 Task: Set the default behavior for third-party sign-in content to "Block sign-in prompts from identity services".
Action: Mouse moved to (1130, 34)
Screenshot: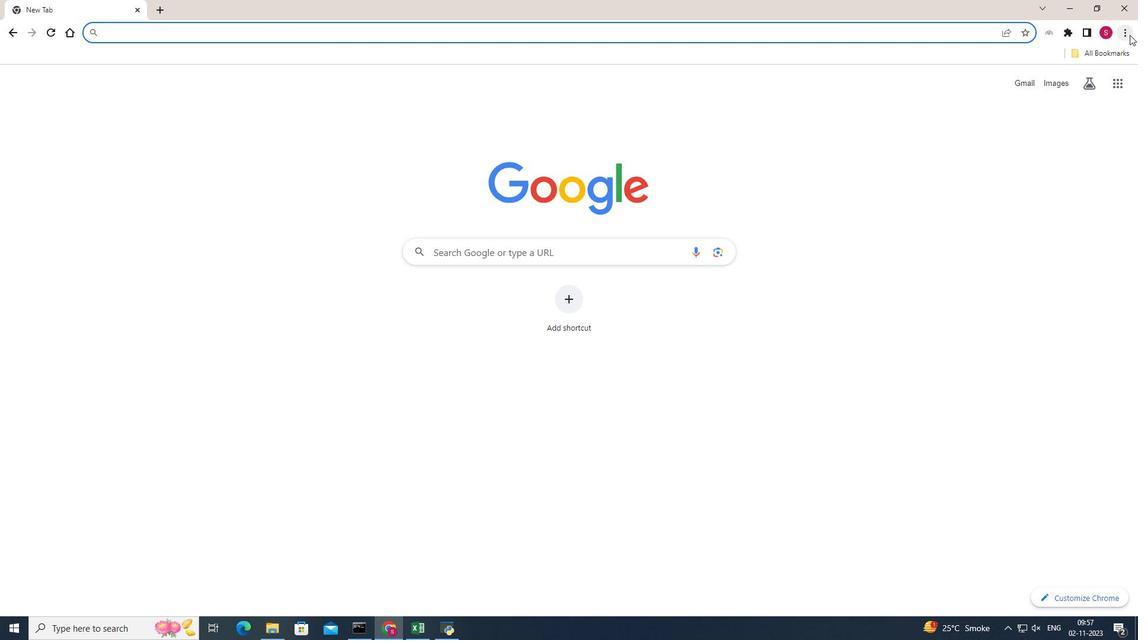 
Action: Mouse pressed left at (1130, 34)
Screenshot: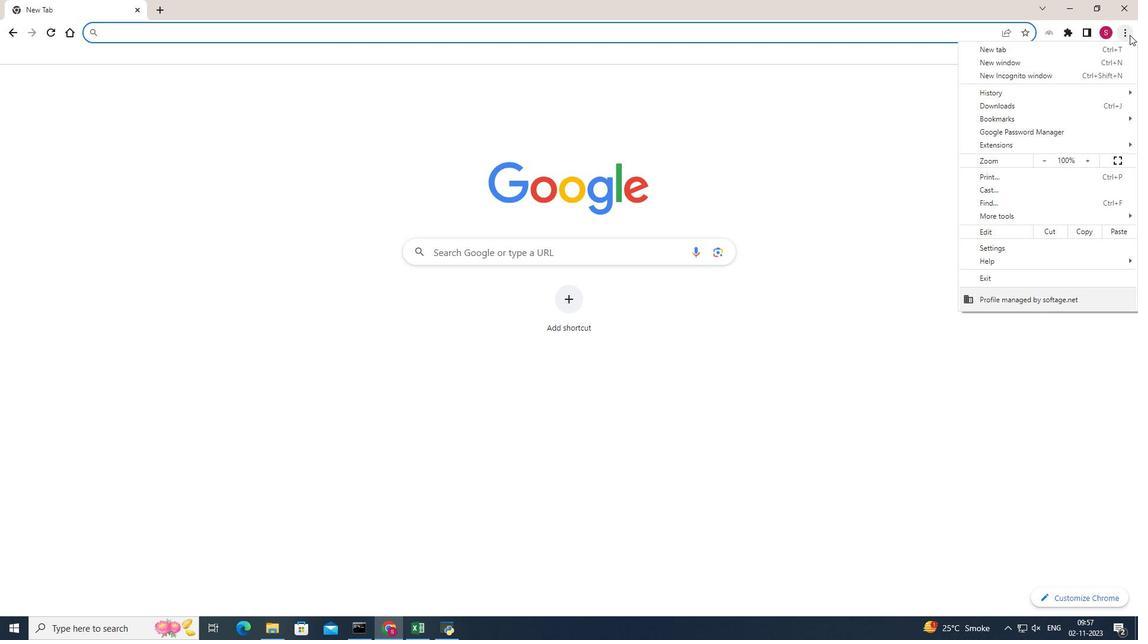 
Action: Mouse moved to (1013, 245)
Screenshot: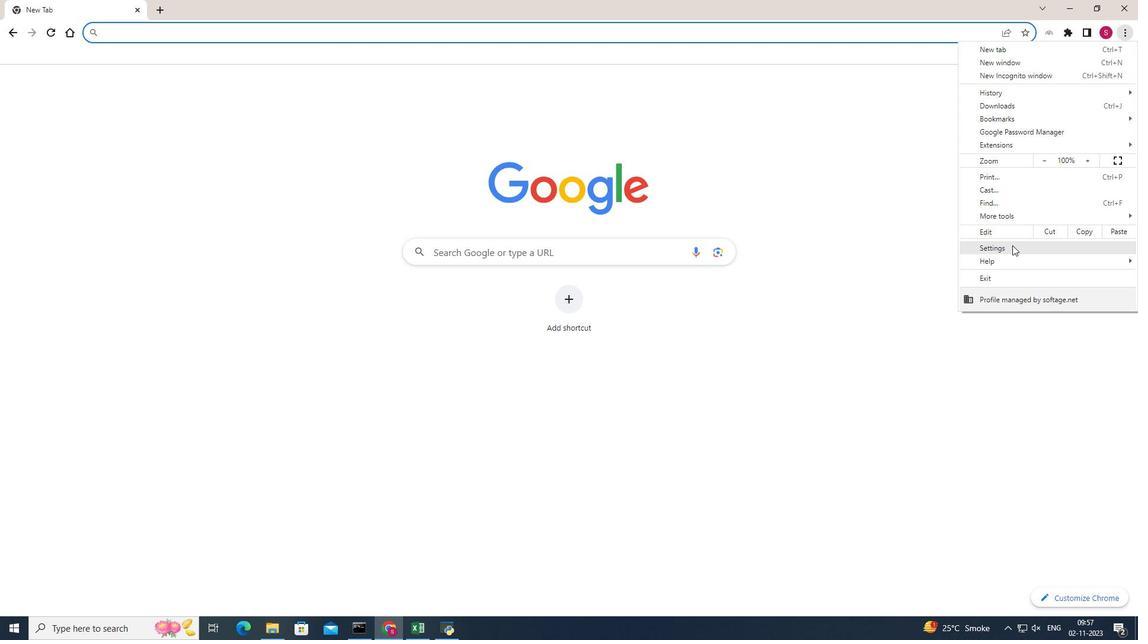 
Action: Mouse pressed left at (1013, 245)
Screenshot: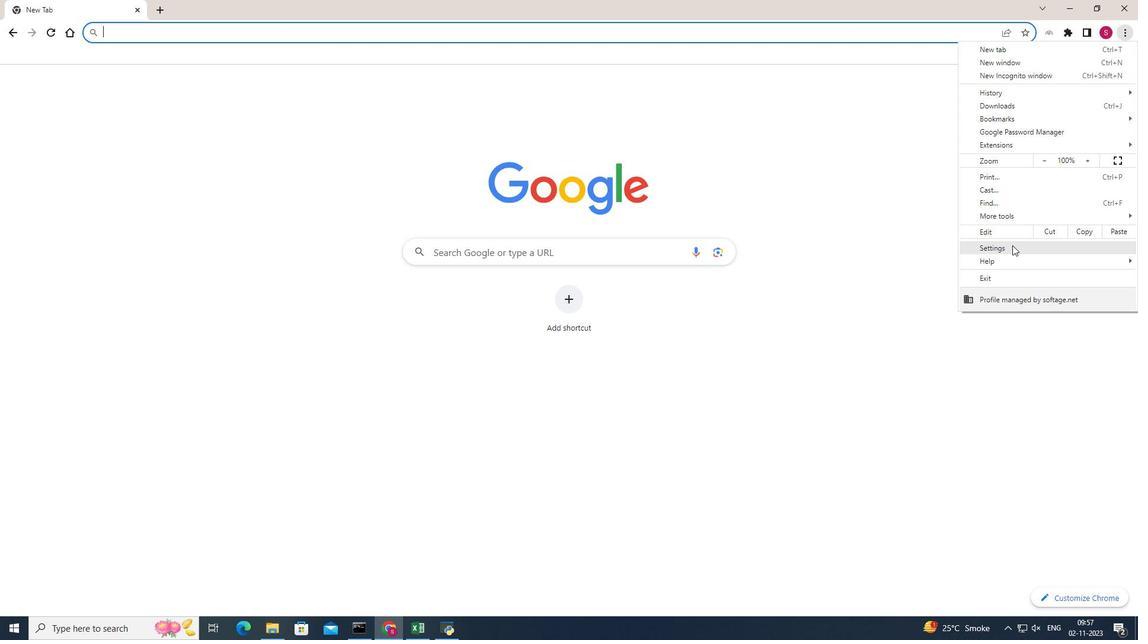 
Action: Mouse moved to (96, 153)
Screenshot: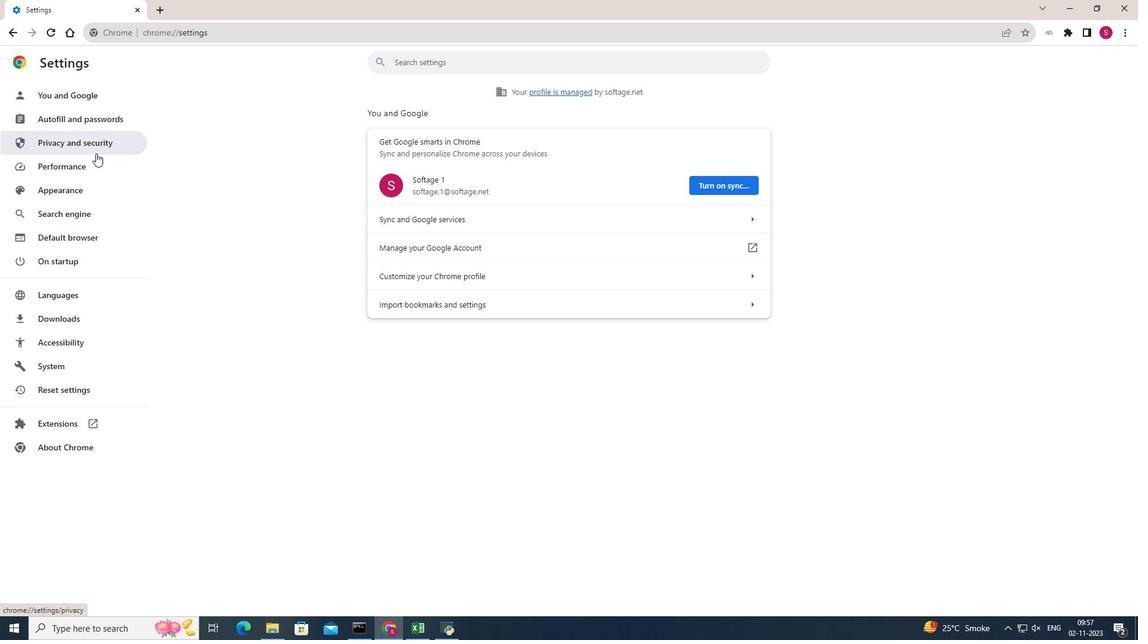 
Action: Mouse pressed left at (96, 153)
Screenshot: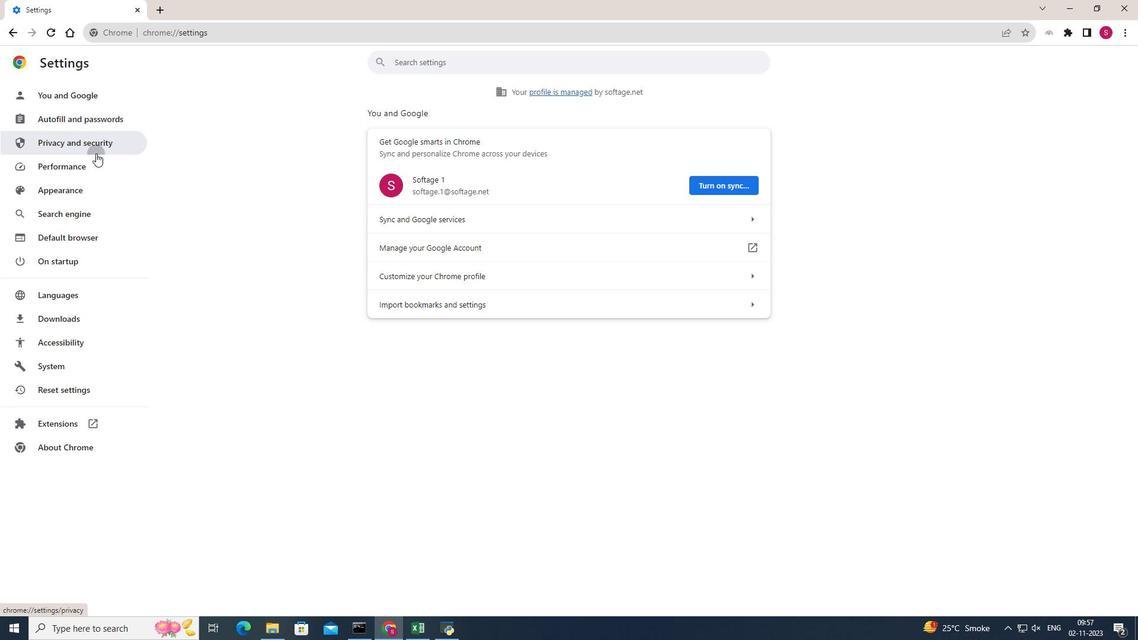 
Action: Mouse moved to (574, 378)
Screenshot: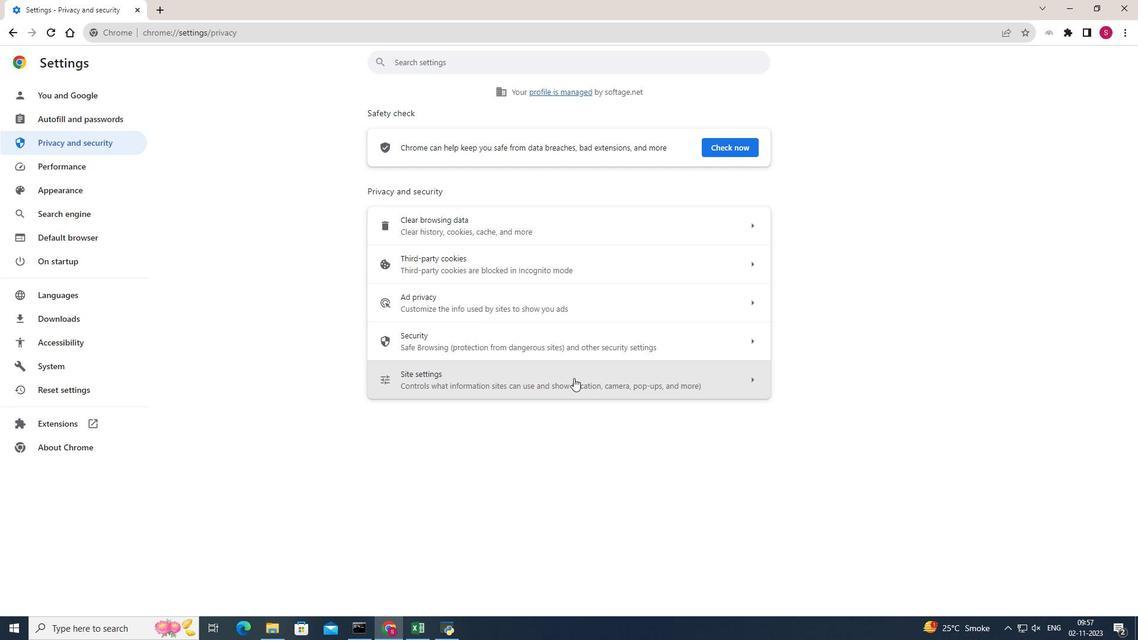 
Action: Mouse pressed left at (574, 378)
Screenshot: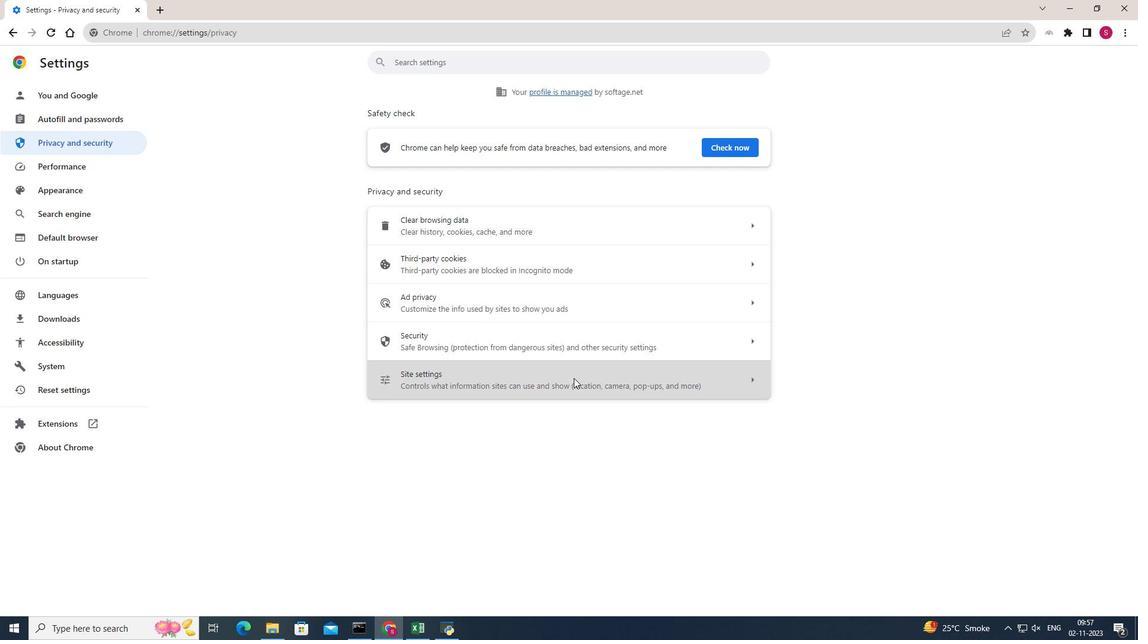 
Action: Mouse moved to (581, 370)
Screenshot: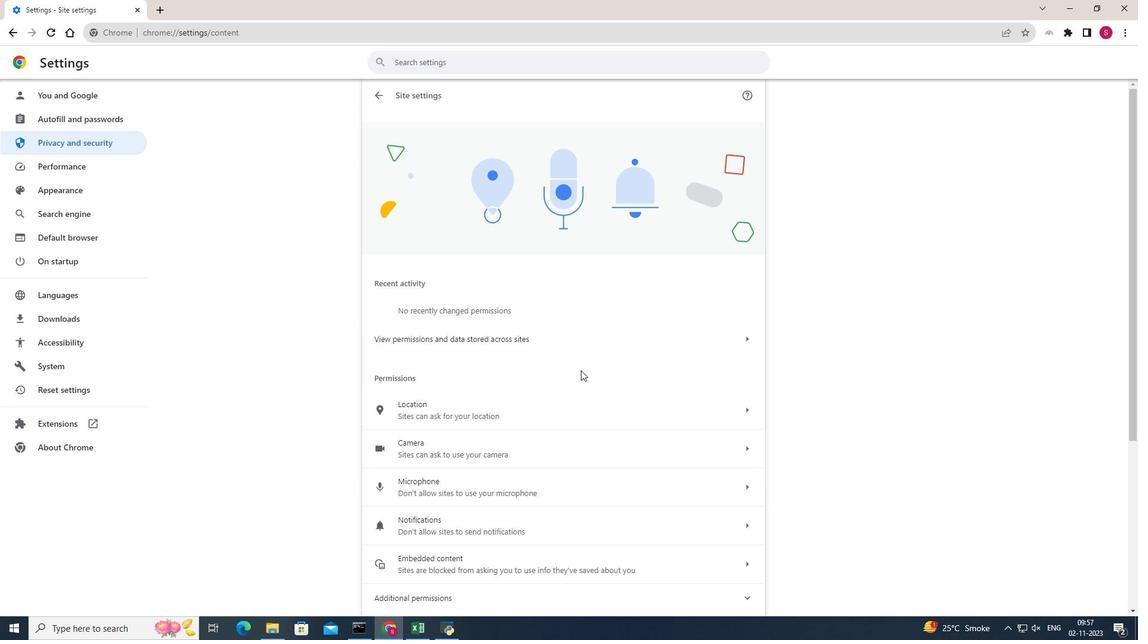 
Action: Mouse scrolled (581, 370) with delta (0, 0)
Screenshot: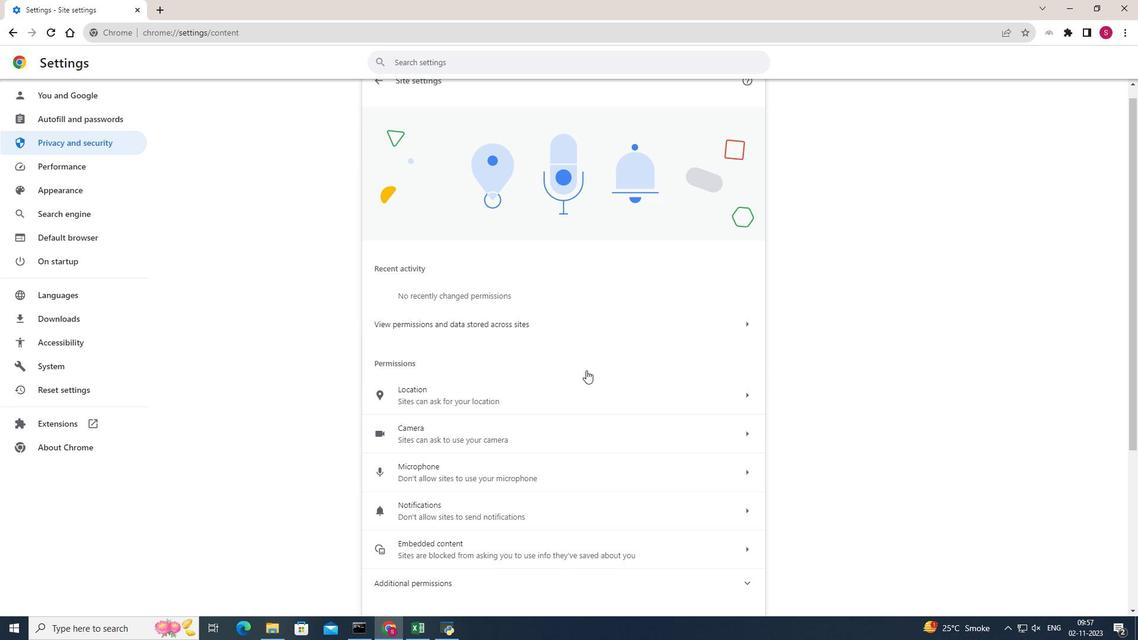 
Action: Mouse scrolled (581, 370) with delta (0, 0)
Screenshot: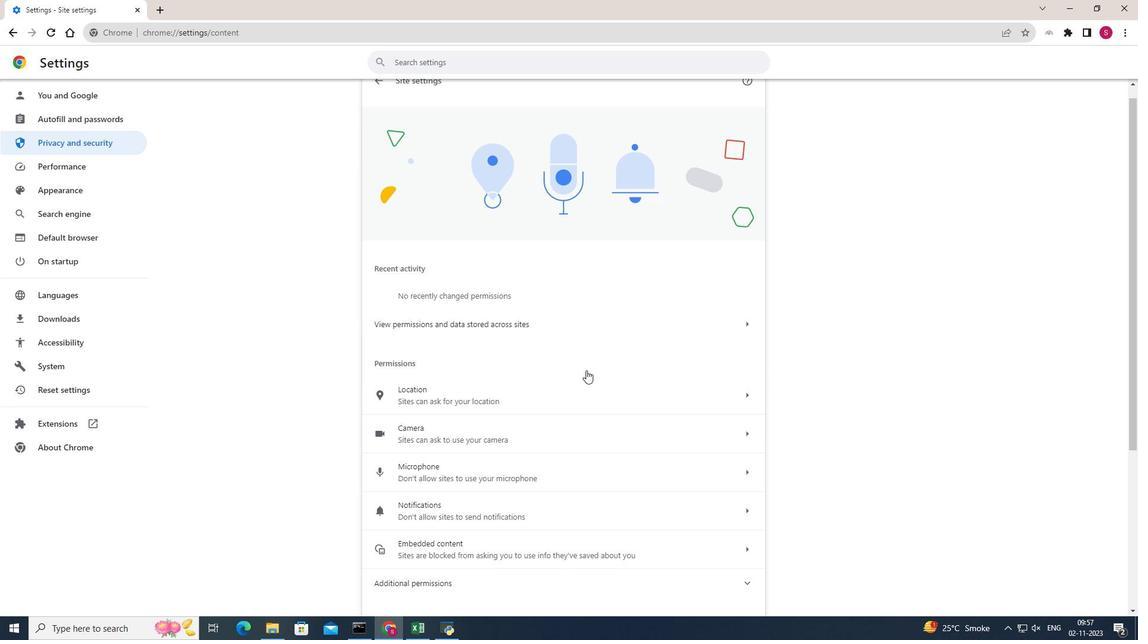 
Action: Mouse moved to (582, 370)
Screenshot: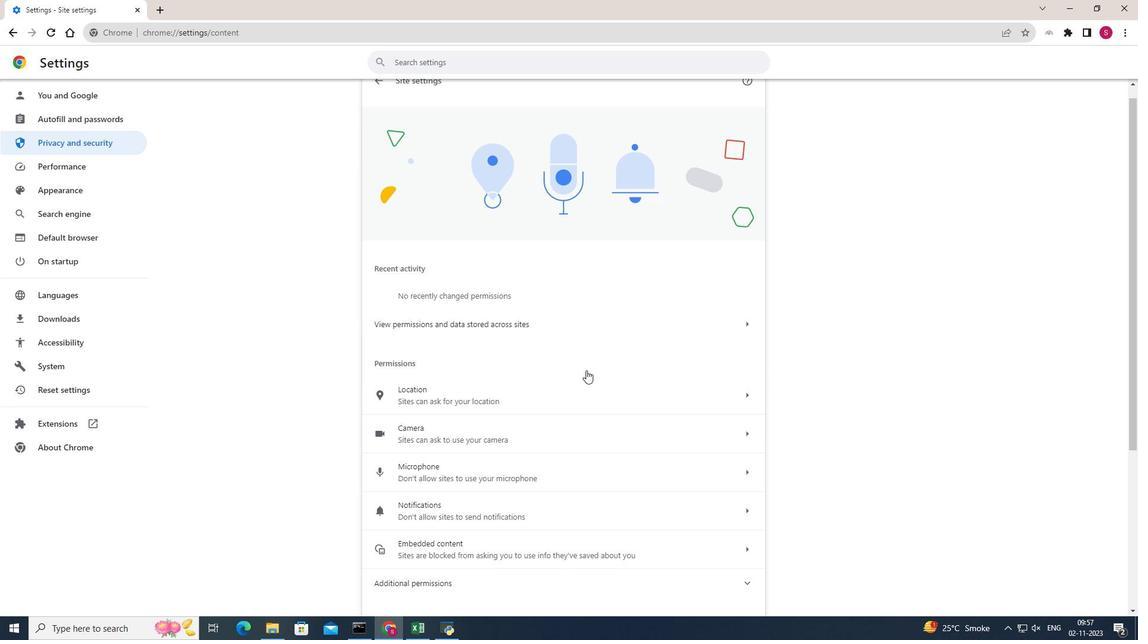 
Action: Mouse scrolled (582, 370) with delta (0, 0)
Screenshot: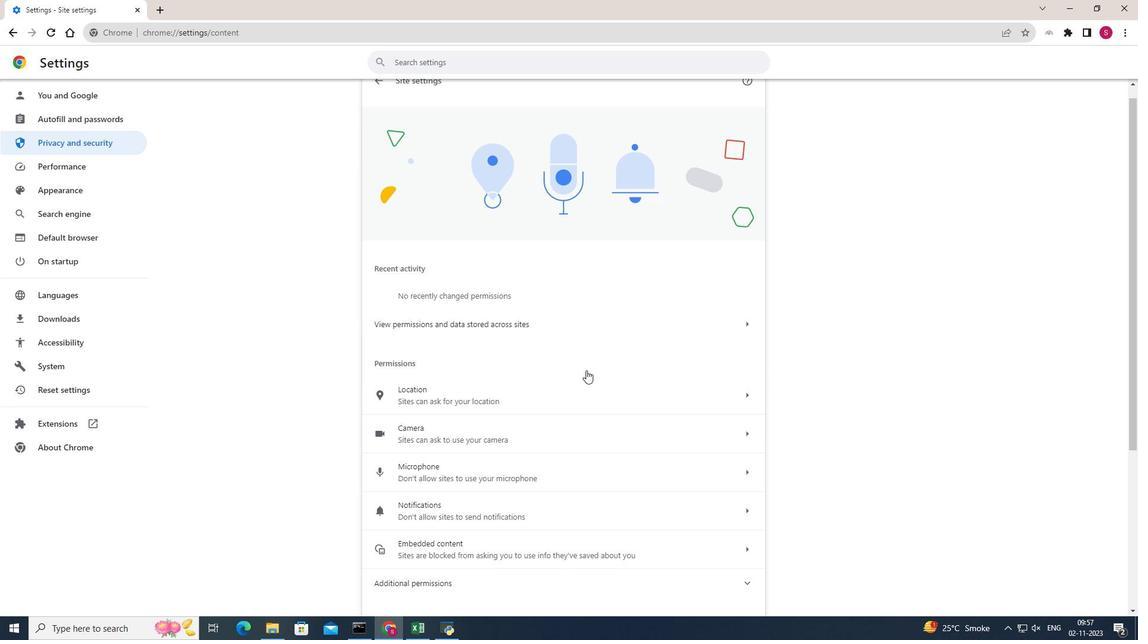 
Action: Mouse moved to (583, 370)
Screenshot: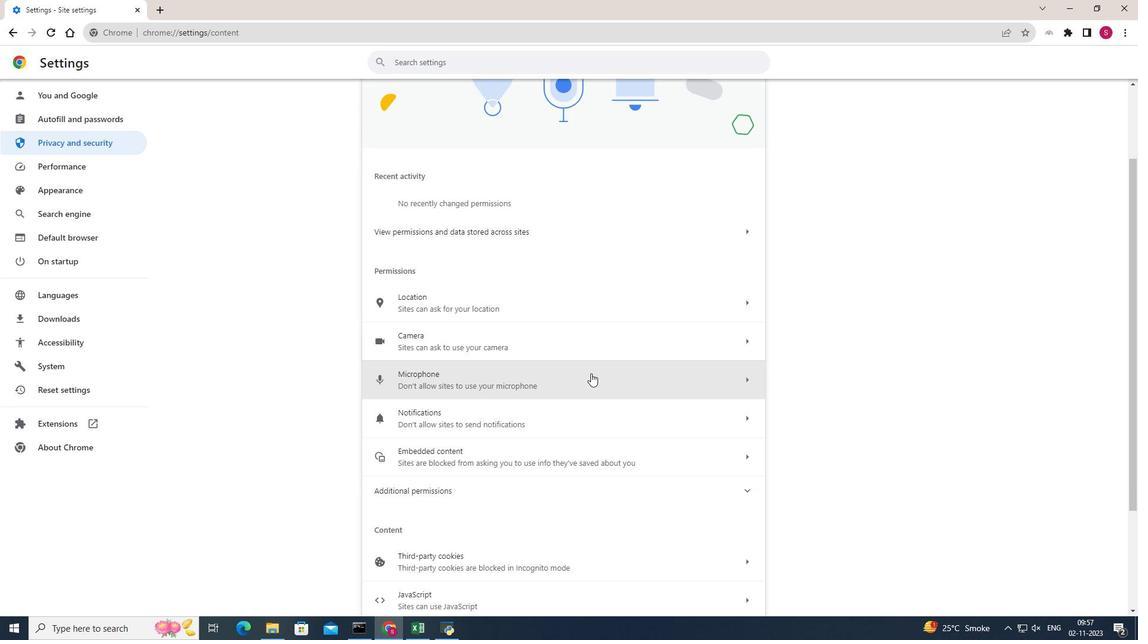 
Action: Mouse scrolled (583, 370) with delta (0, 0)
Screenshot: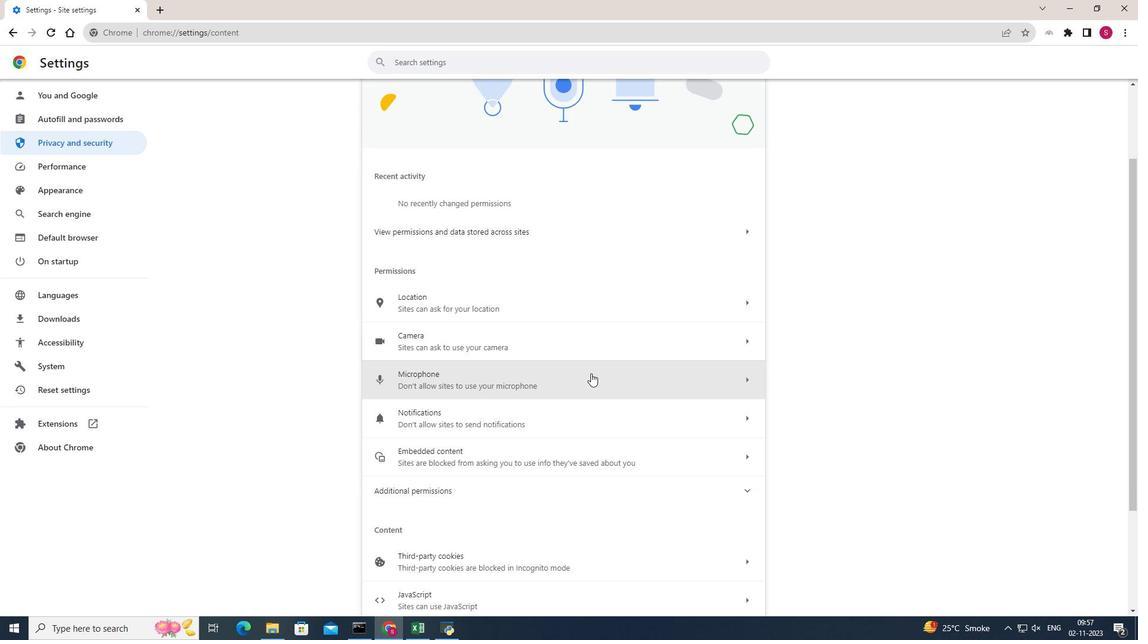 
Action: Mouse moved to (584, 370)
Screenshot: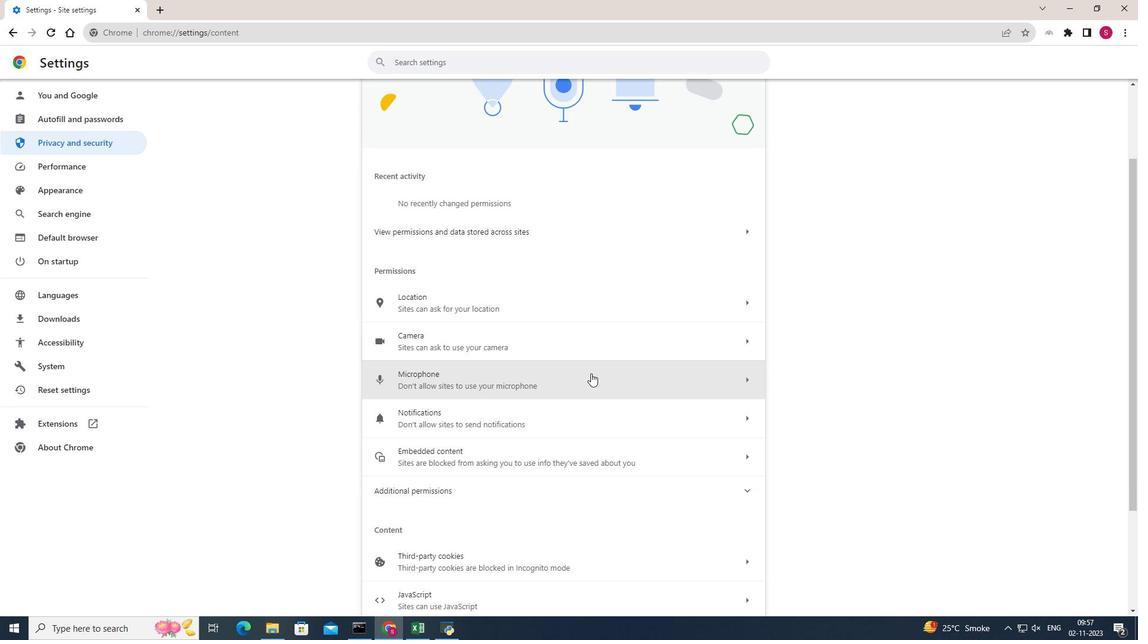
Action: Mouse scrolled (584, 370) with delta (0, 0)
Screenshot: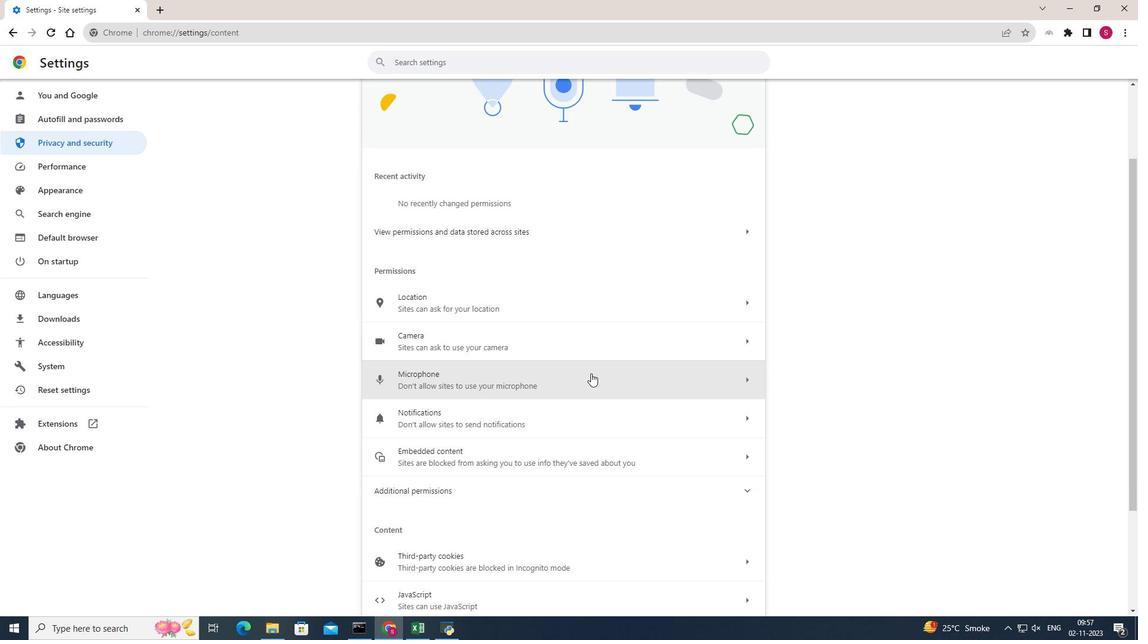 
Action: Mouse moved to (587, 370)
Screenshot: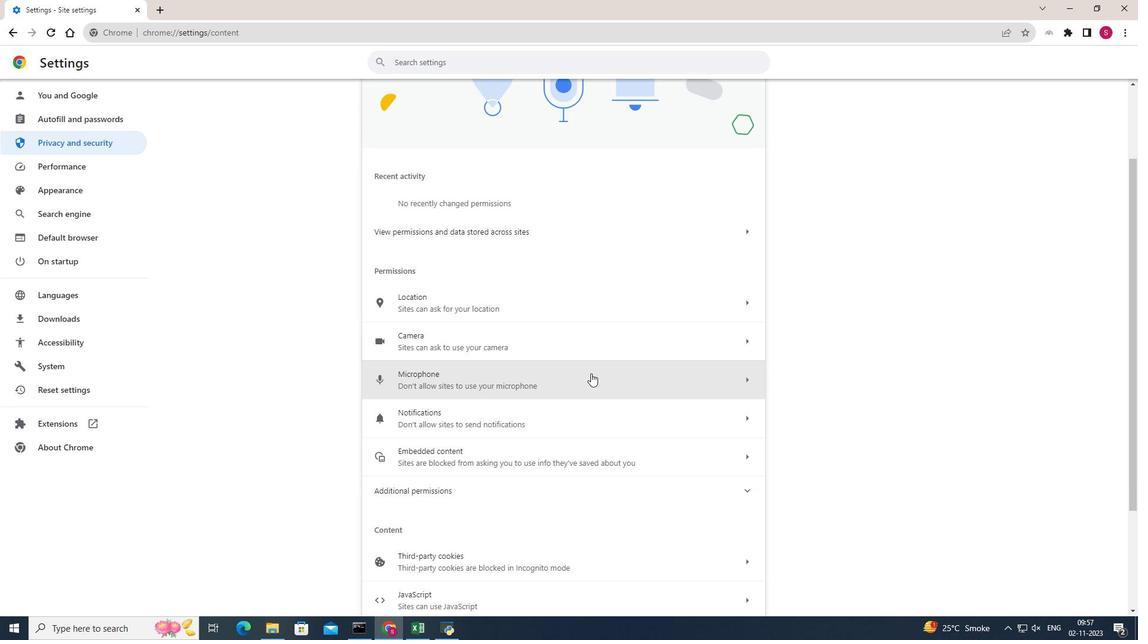
Action: Mouse scrolled (587, 370) with delta (0, 0)
Screenshot: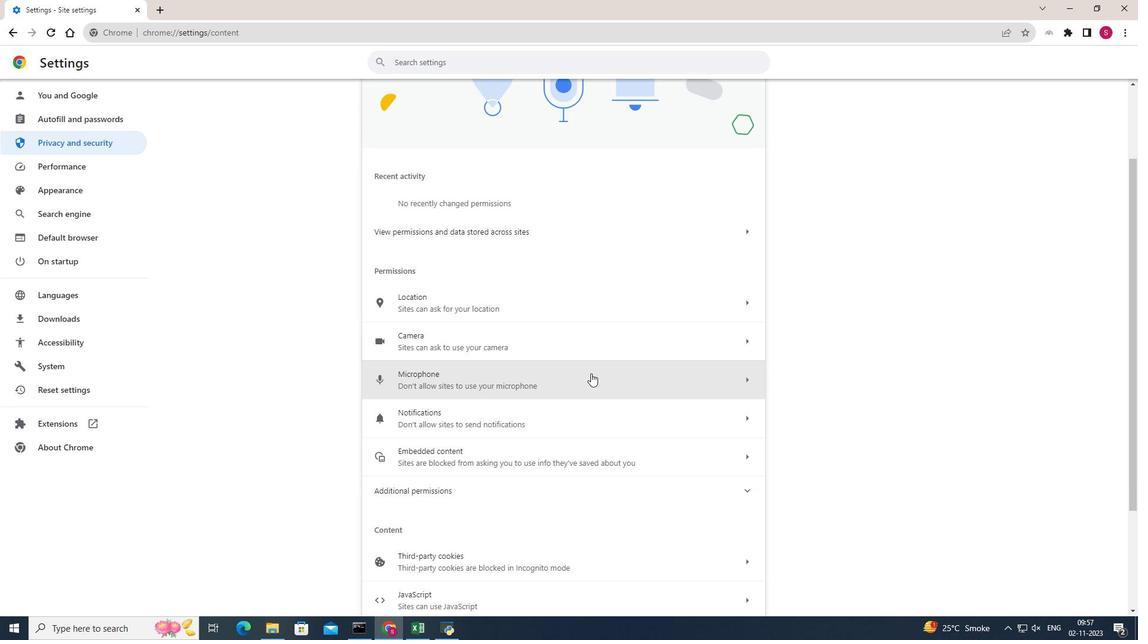 
Action: Mouse moved to (589, 370)
Screenshot: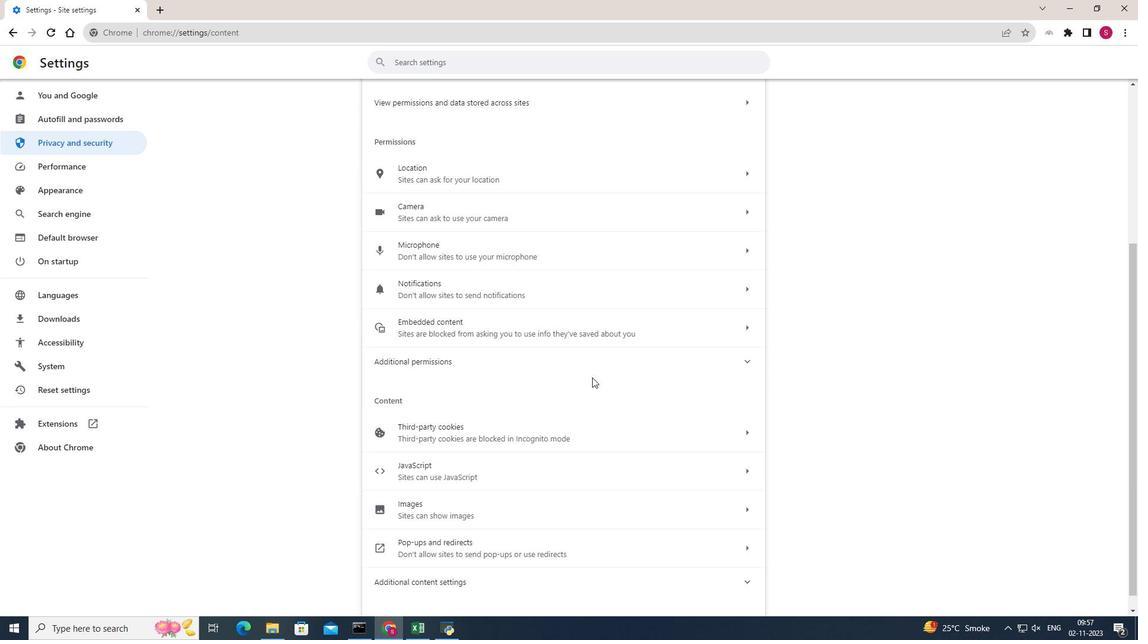 
Action: Mouse scrolled (589, 370) with delta (0, 0)
Screenshot: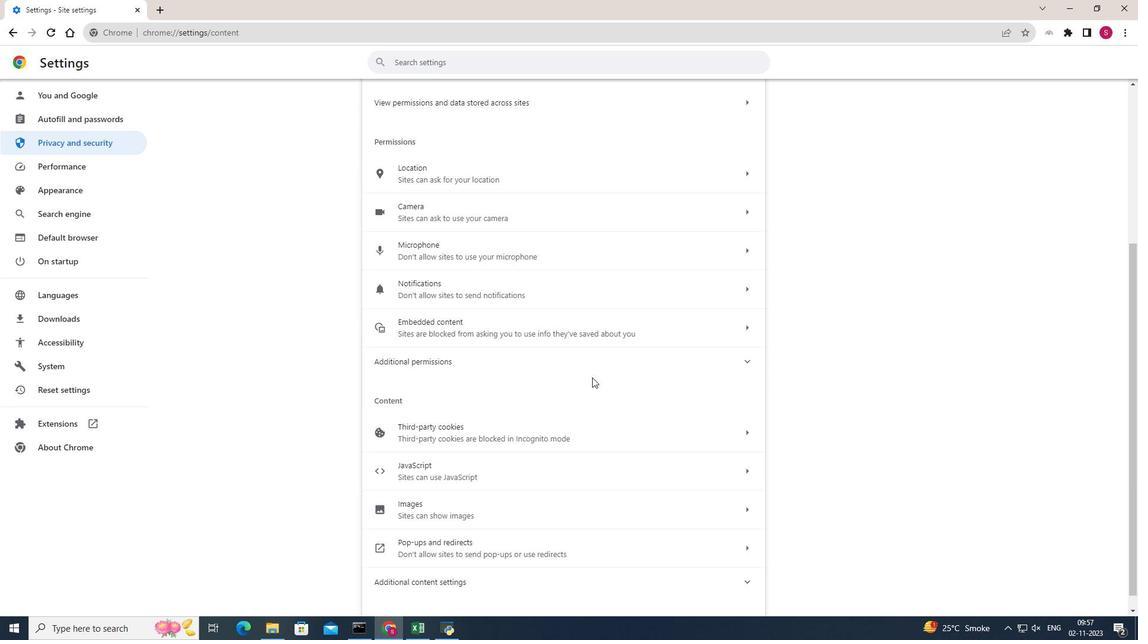 
Action: Mouse moved to (590, 371)
Screenshot: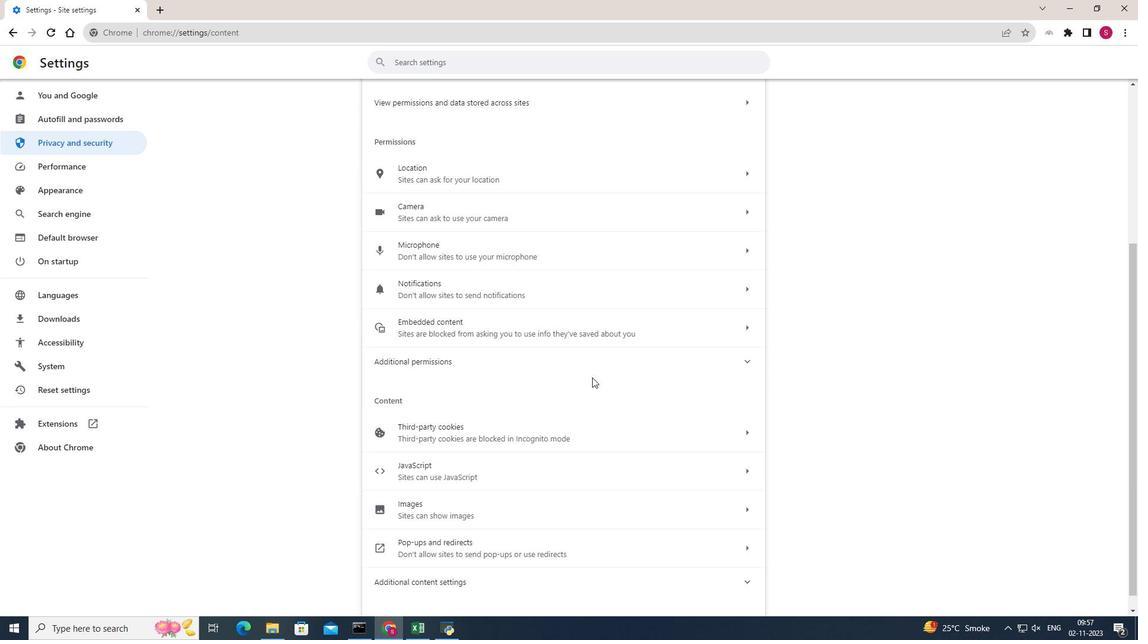 
Action: Mouse scrolled (590, 371) with delta (0, 0)
Screenshot: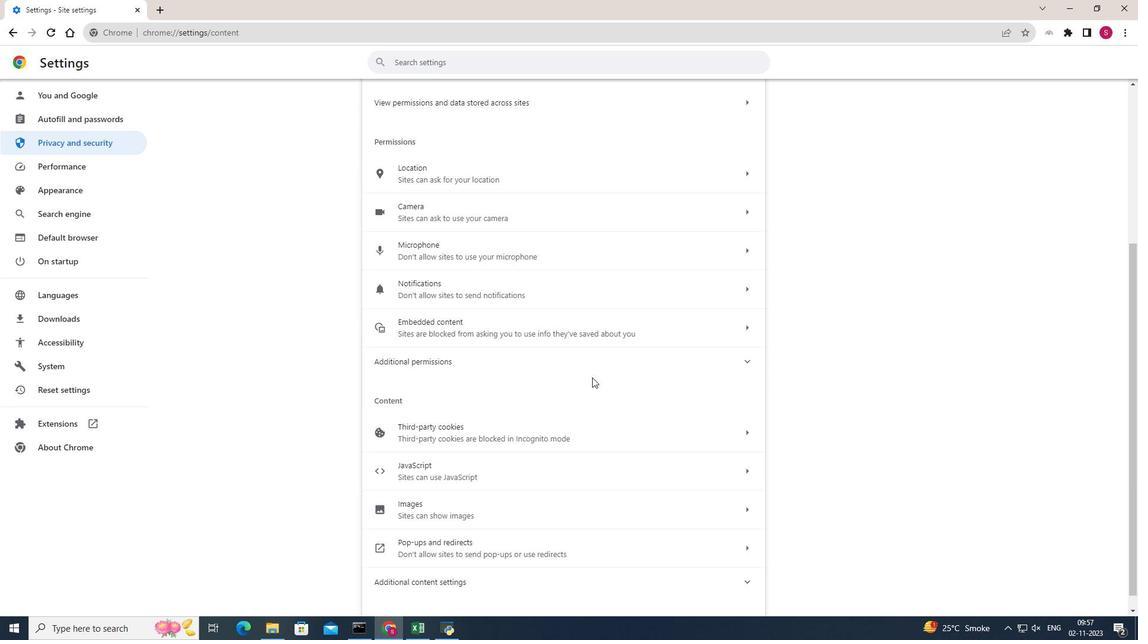 
Action: Mouse moved to (441, 570)
Screenshot: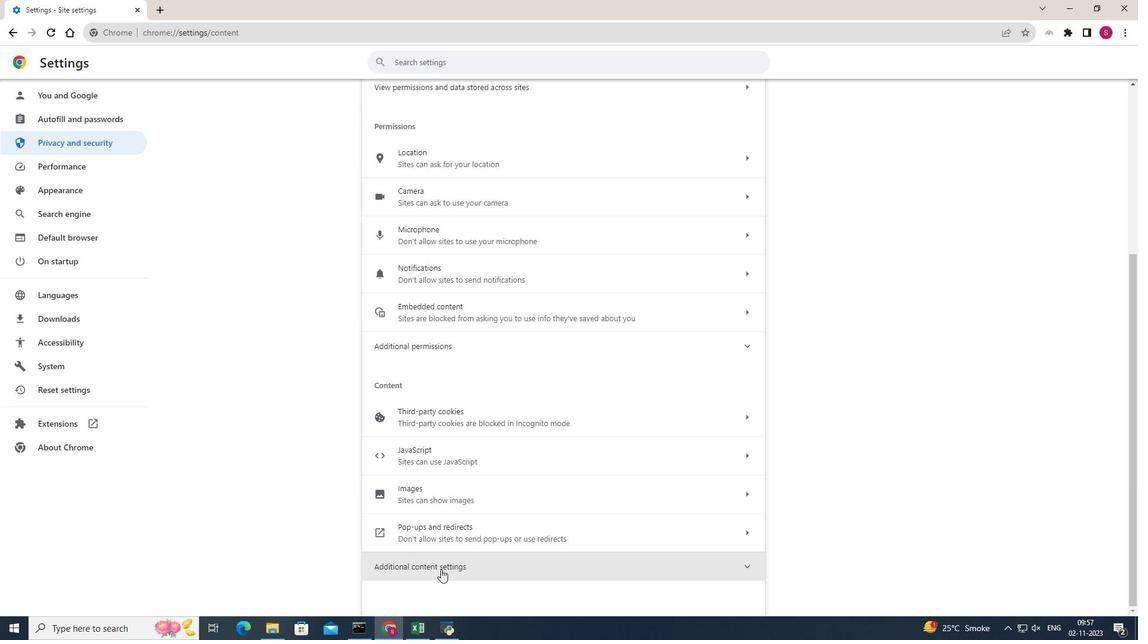 
Action: Mouse pressed left at (441, 570)
Screenshot: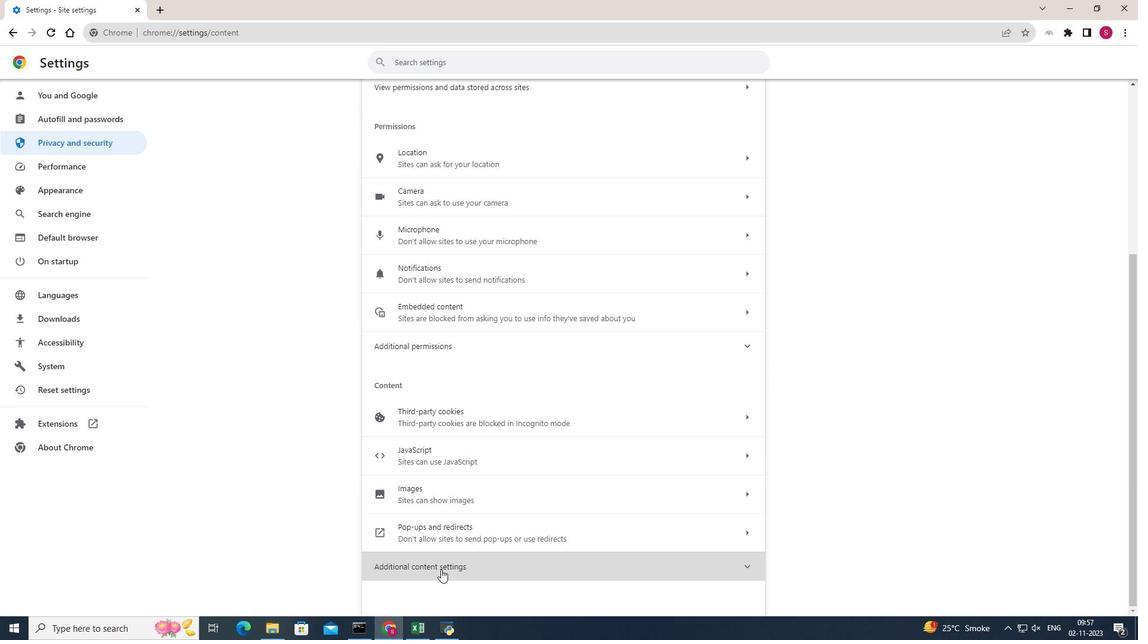 
Action: Mouse moved to (473, 539)
Screenshot: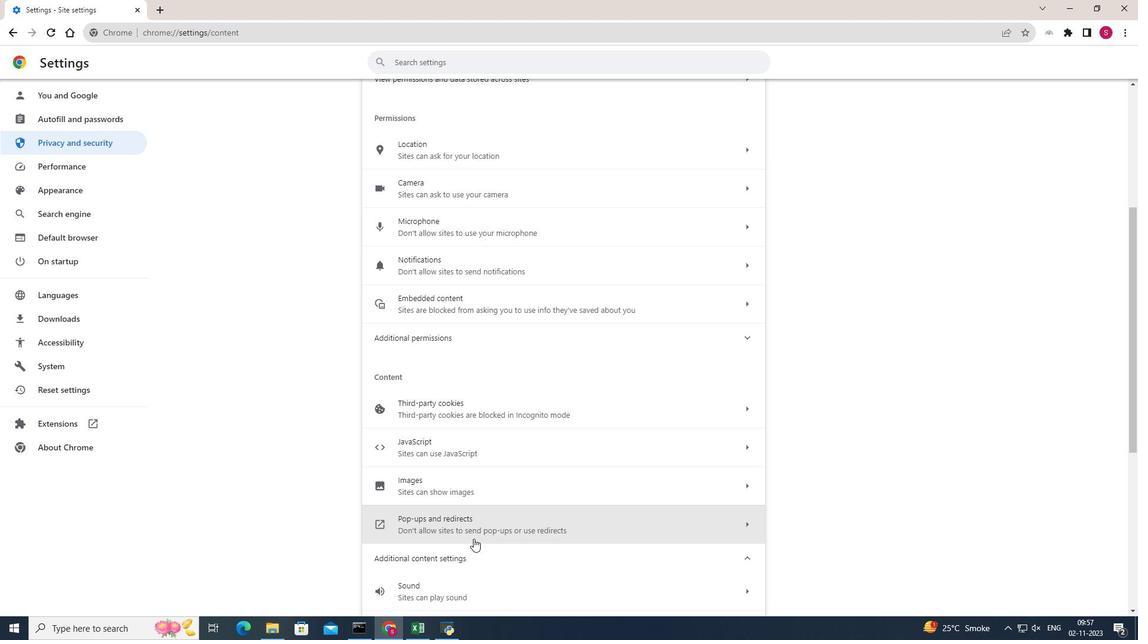 
Action: Mouse scrolled (473, 538) with delta (0, 0)
Screenshot: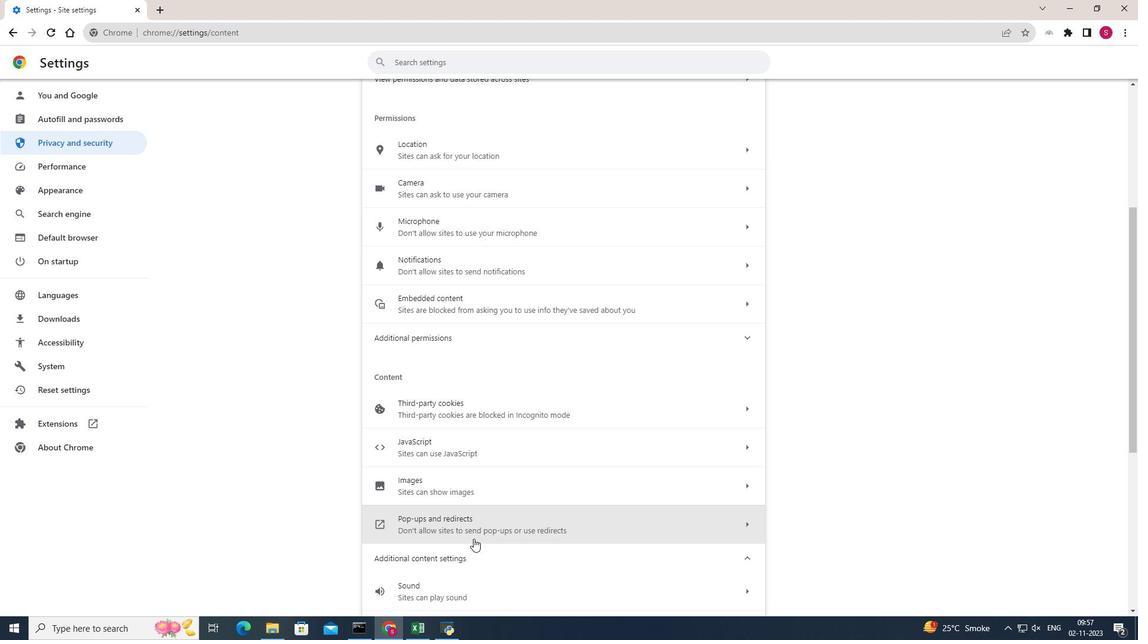 
Action: Mouse moved to (473, 539)
Screenshot: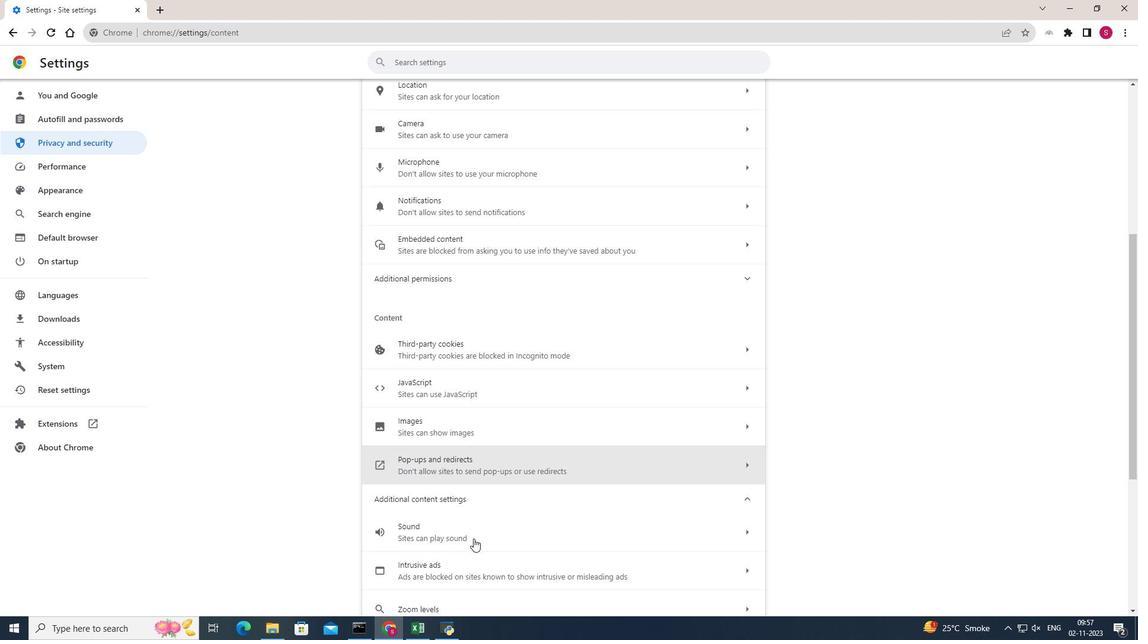 
Action: Mouse scrolled (473, 538) with delta (0, 0)
Screenshot: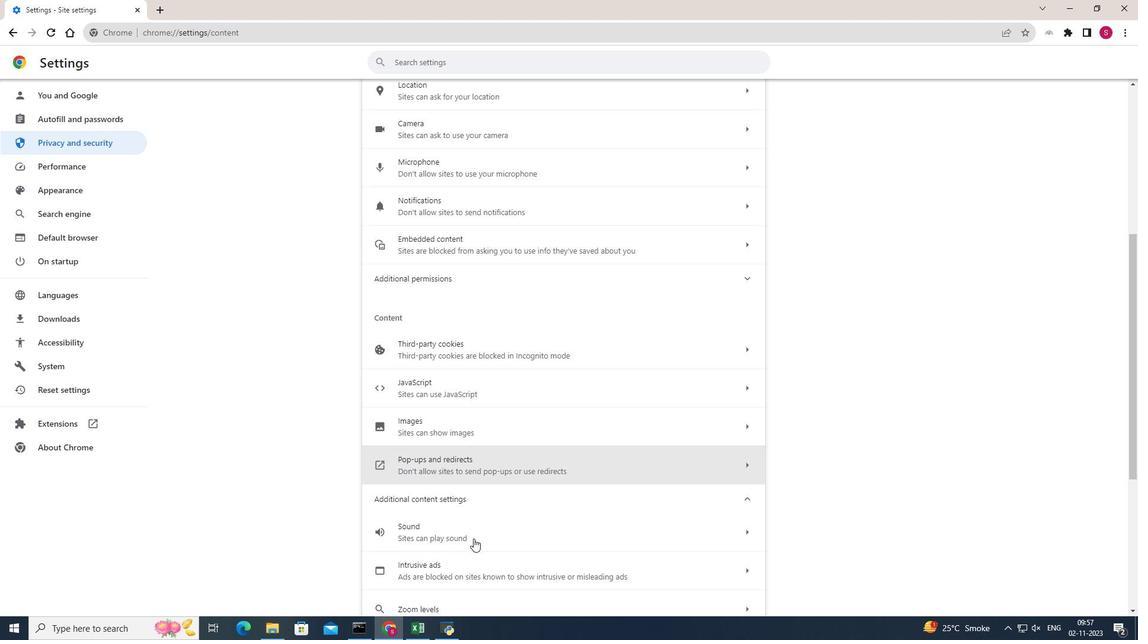 
Action: Mouse scrolled (473, 538) with delta (0, 0)
Screenshot: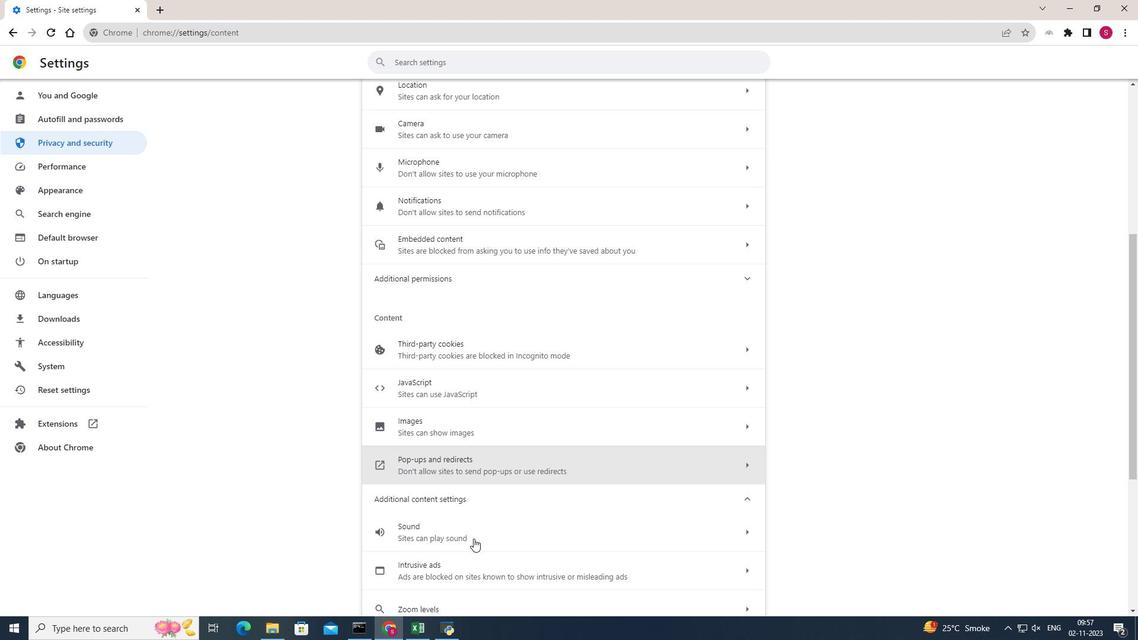 
Action: Mouse scrolled (473, 538) with delta (0, 0)
Screenshot: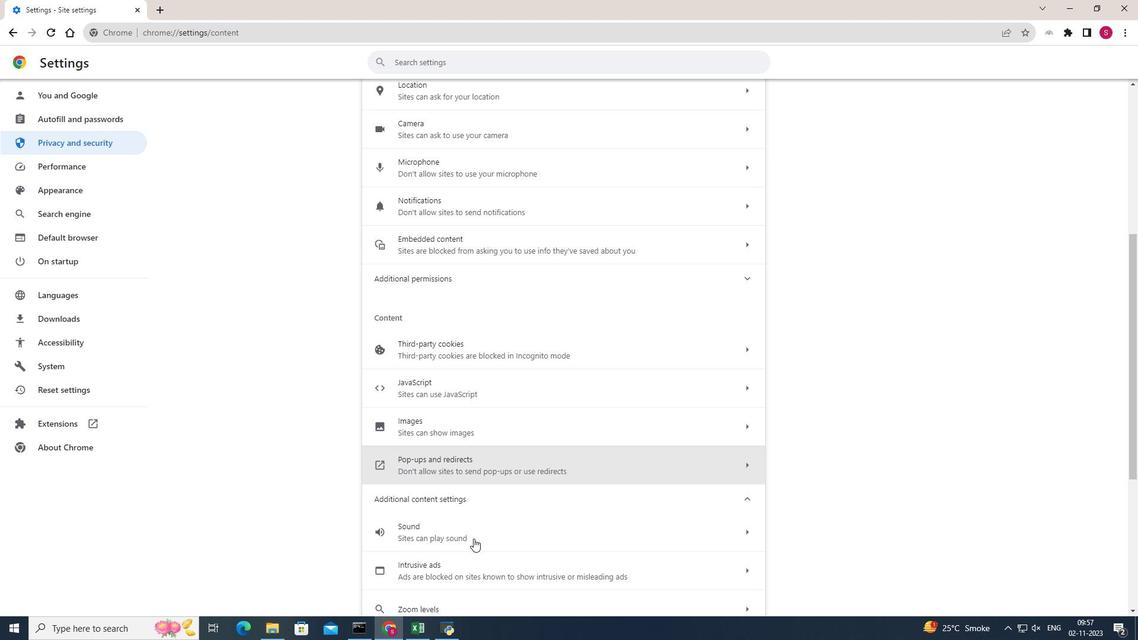 
Action: Mouse scrolled (473, 538) with delta (0, 0)
Screenshot: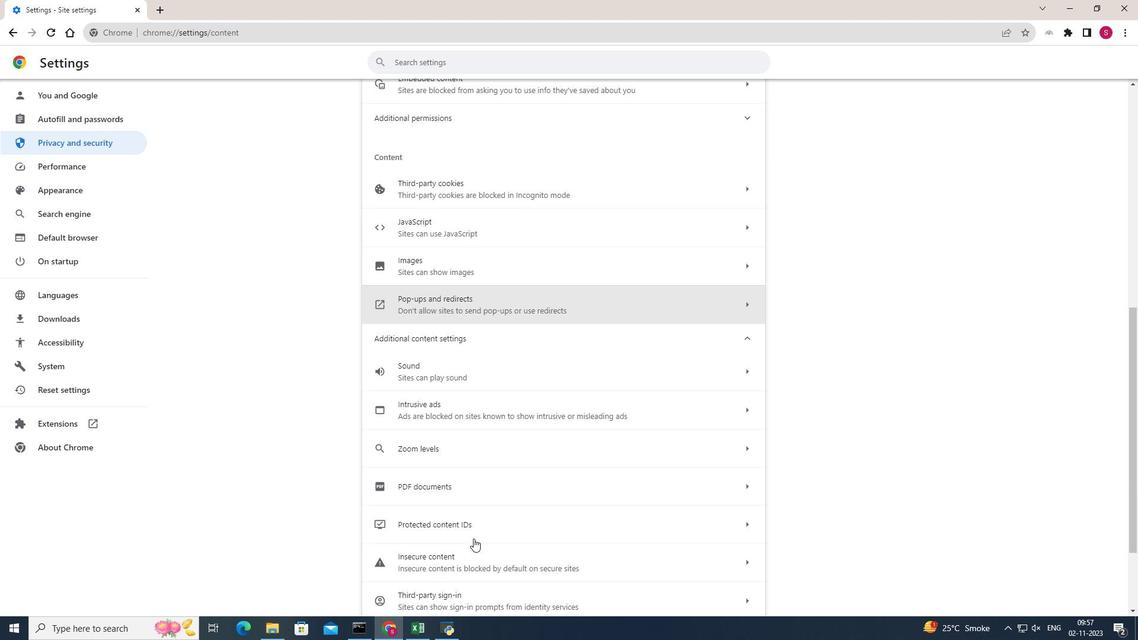 
Action: Mouse moved to (474, 539)
Screenshot: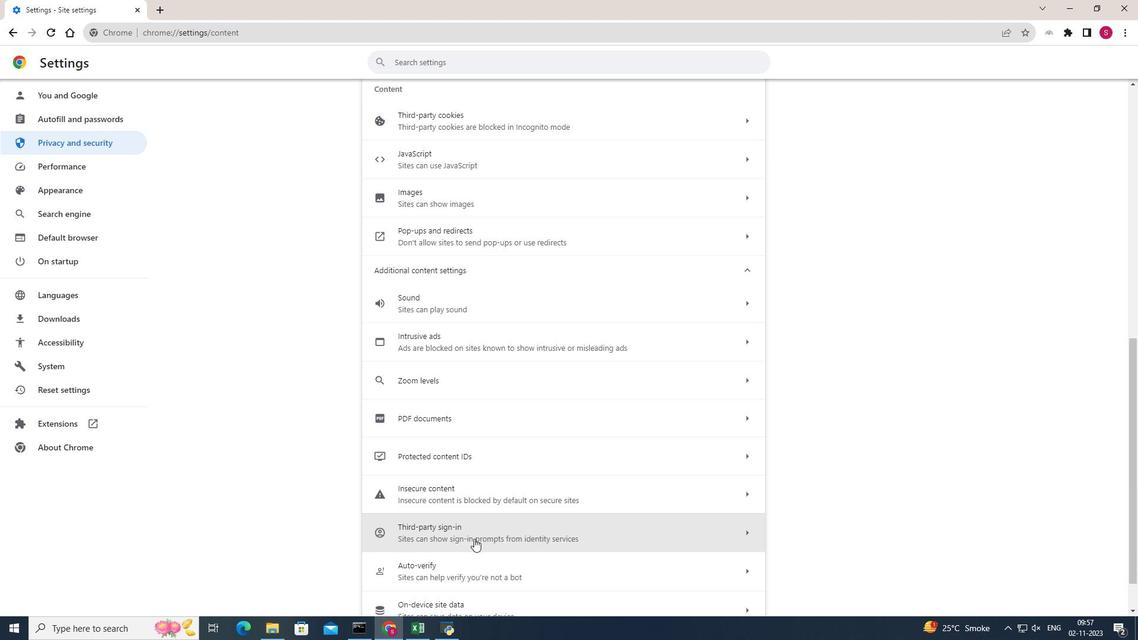 
Action: Mouse pressed left at (474, 539)
Screenshot: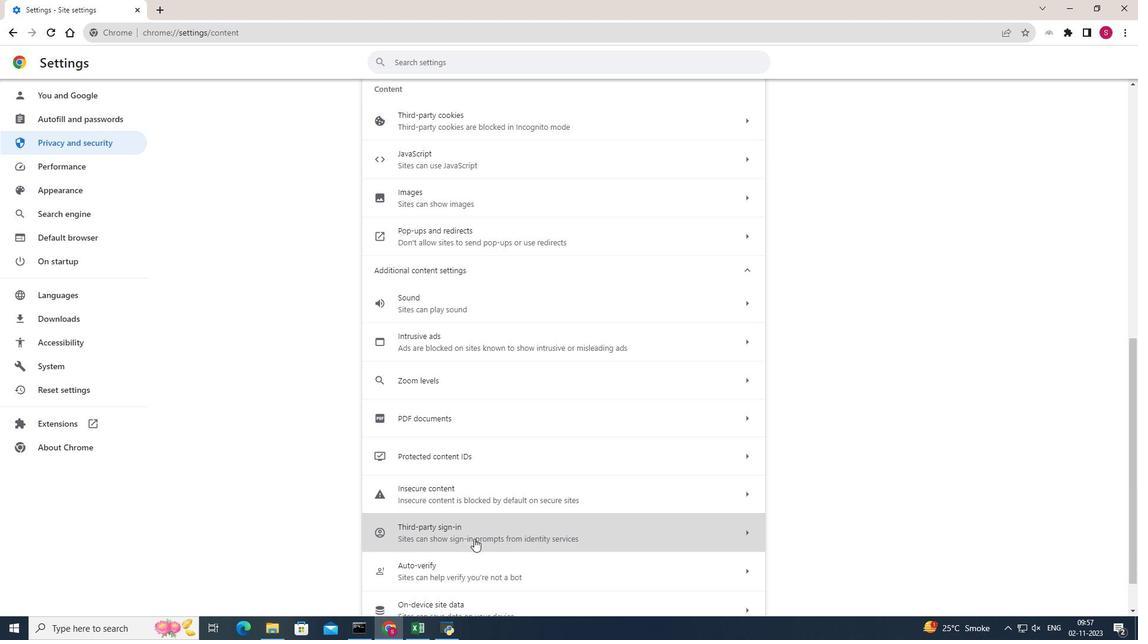 
Action: Mouse moved to (381, 233)
Screenshot: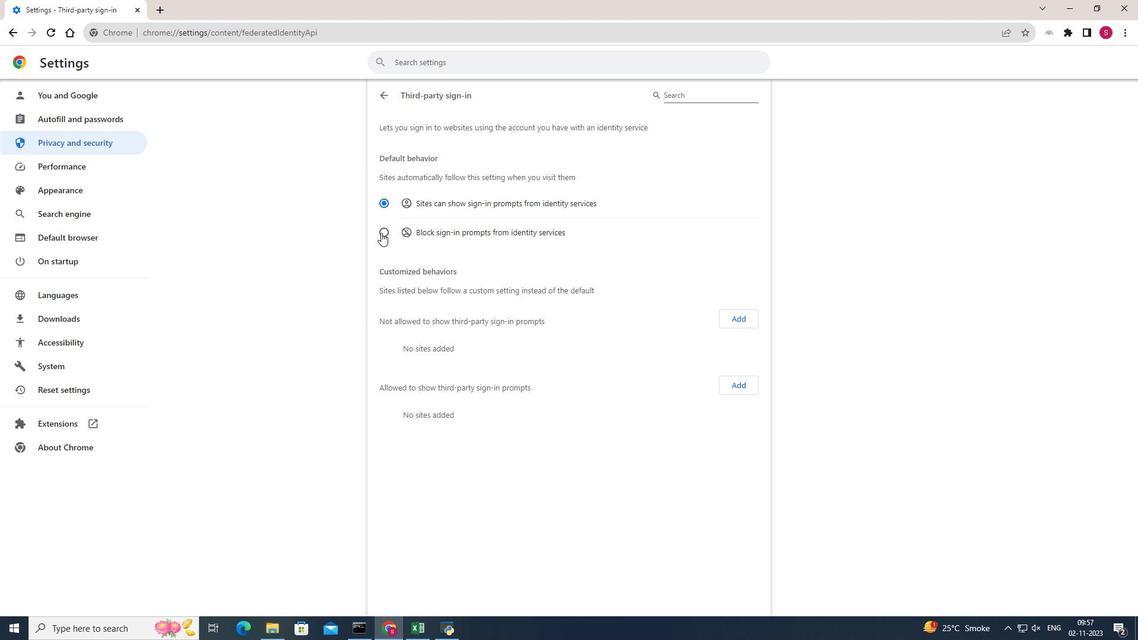 
Action: Mouse pressed left at (381, 233)
Screenshot: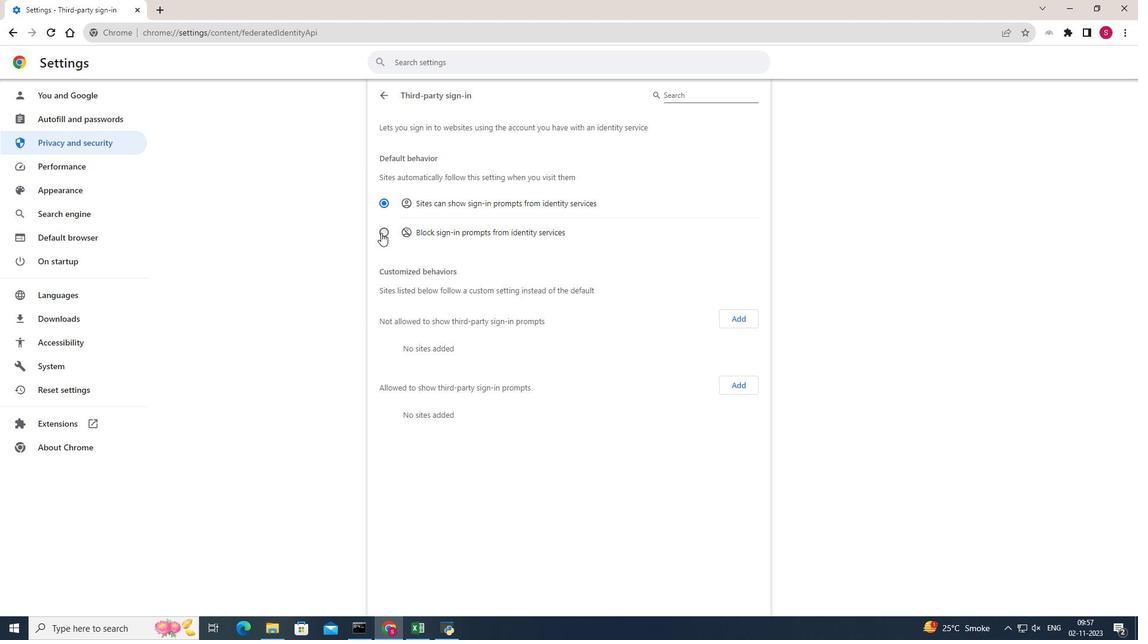
Action: Mouse moved to (795, 284)
Screenshot: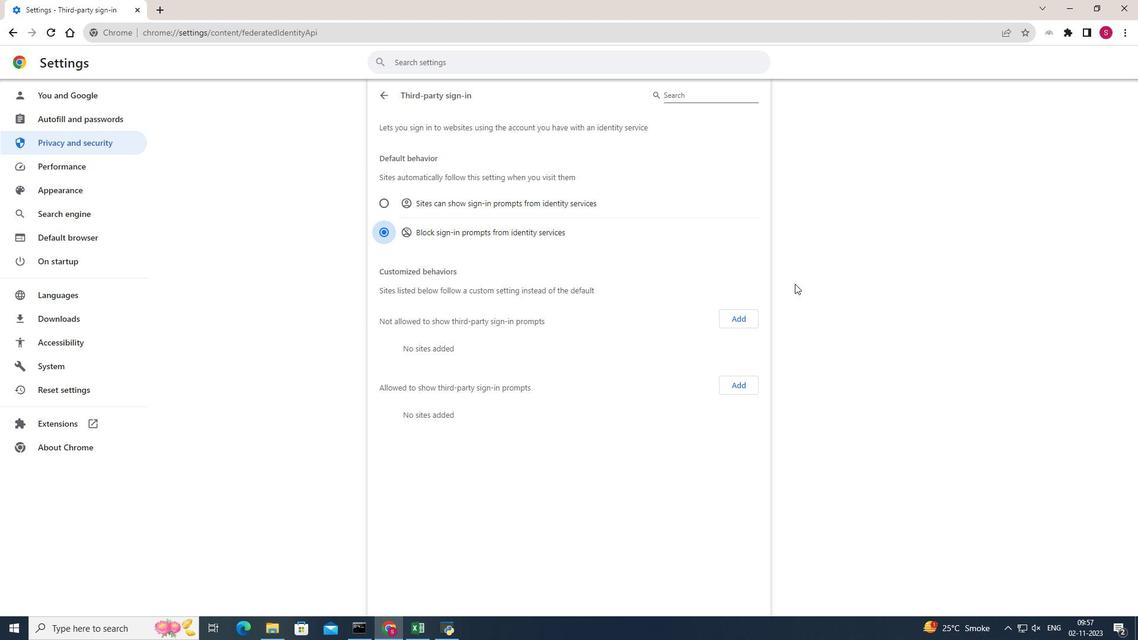 
